 Task: Look for products in the category "Plant-Based Meat Alternatives" from the brand "Tofurky".
Action: Mouse moved to (21, 84)
Screenshot: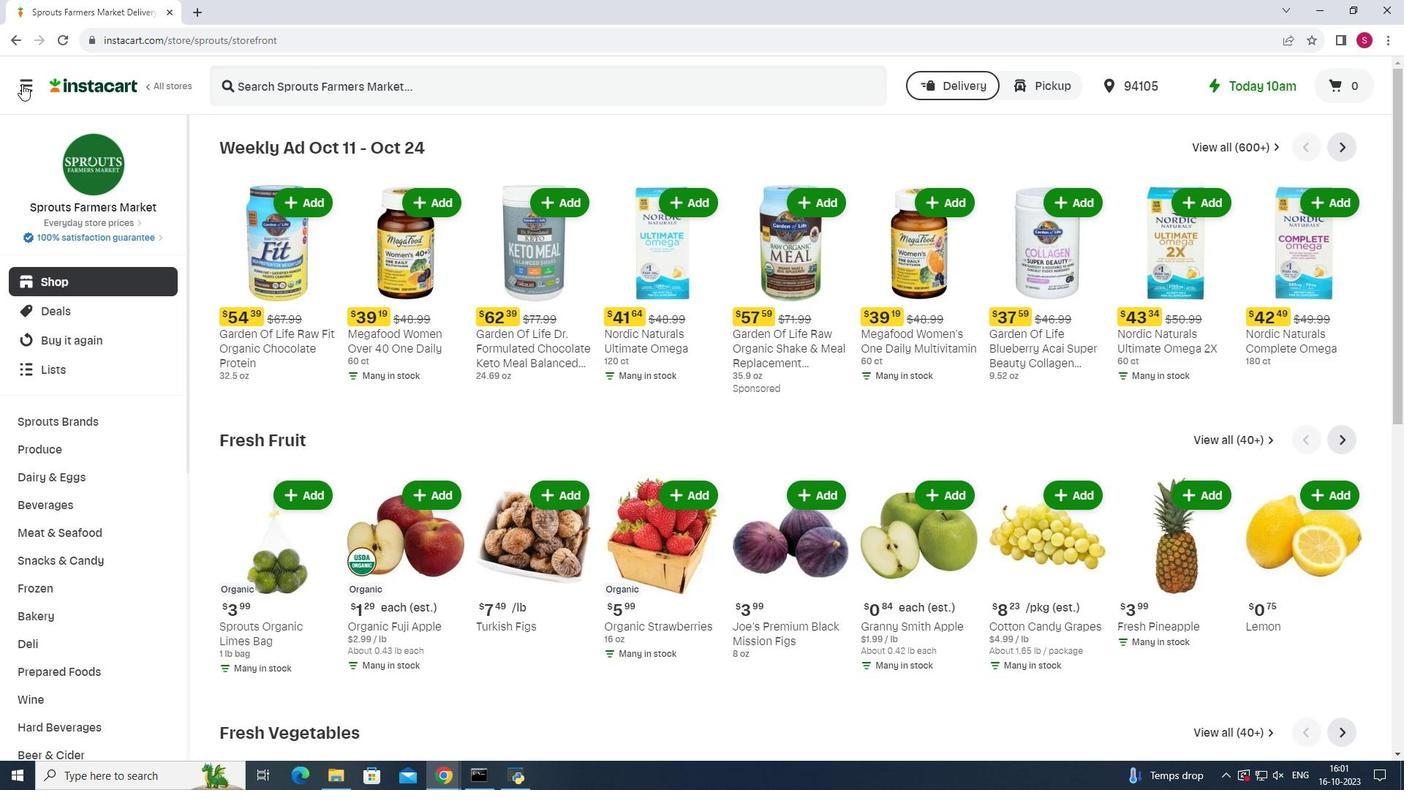
Action: Mouse pressed left at (21, 84)
Screenshot: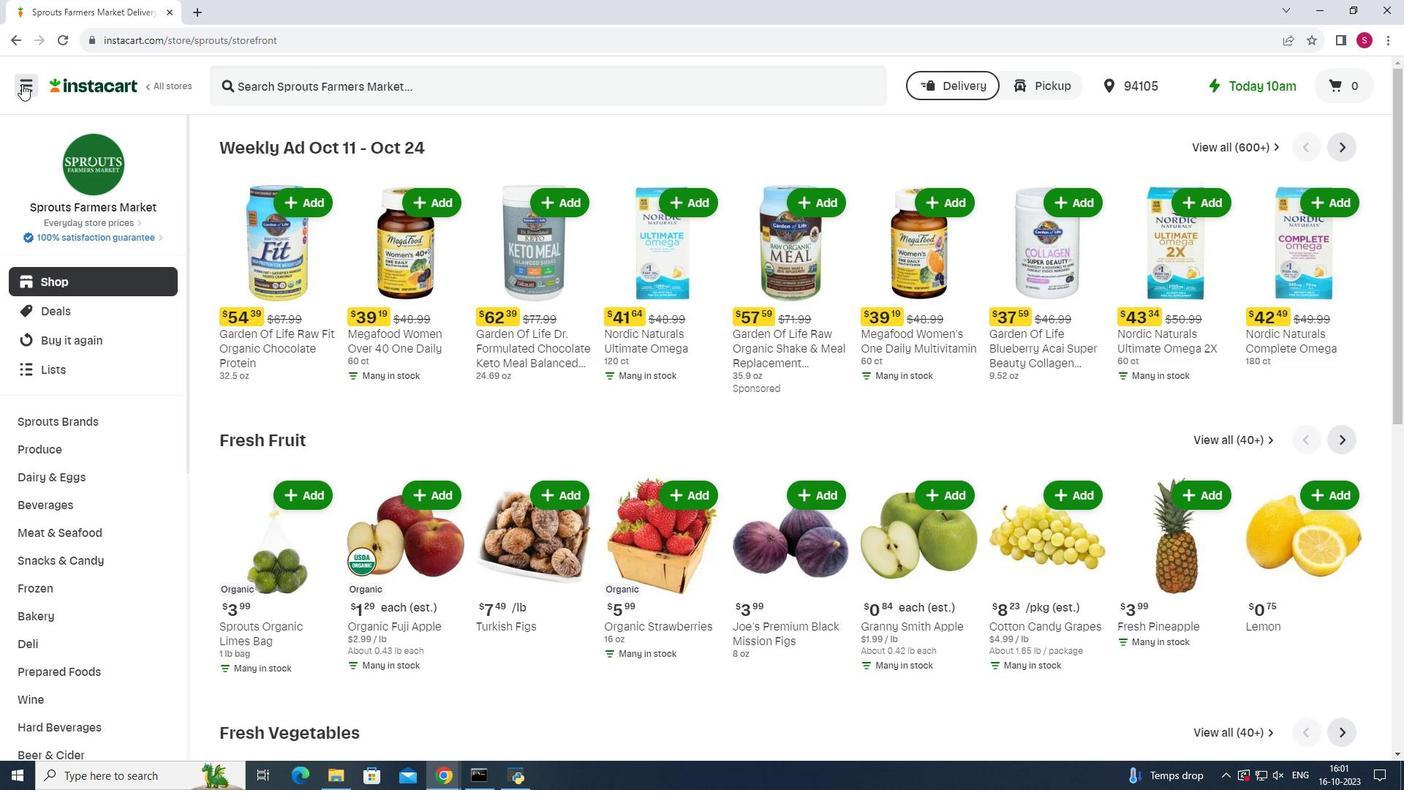 
Action: Mouse moved to (81, 390)
Screenshot: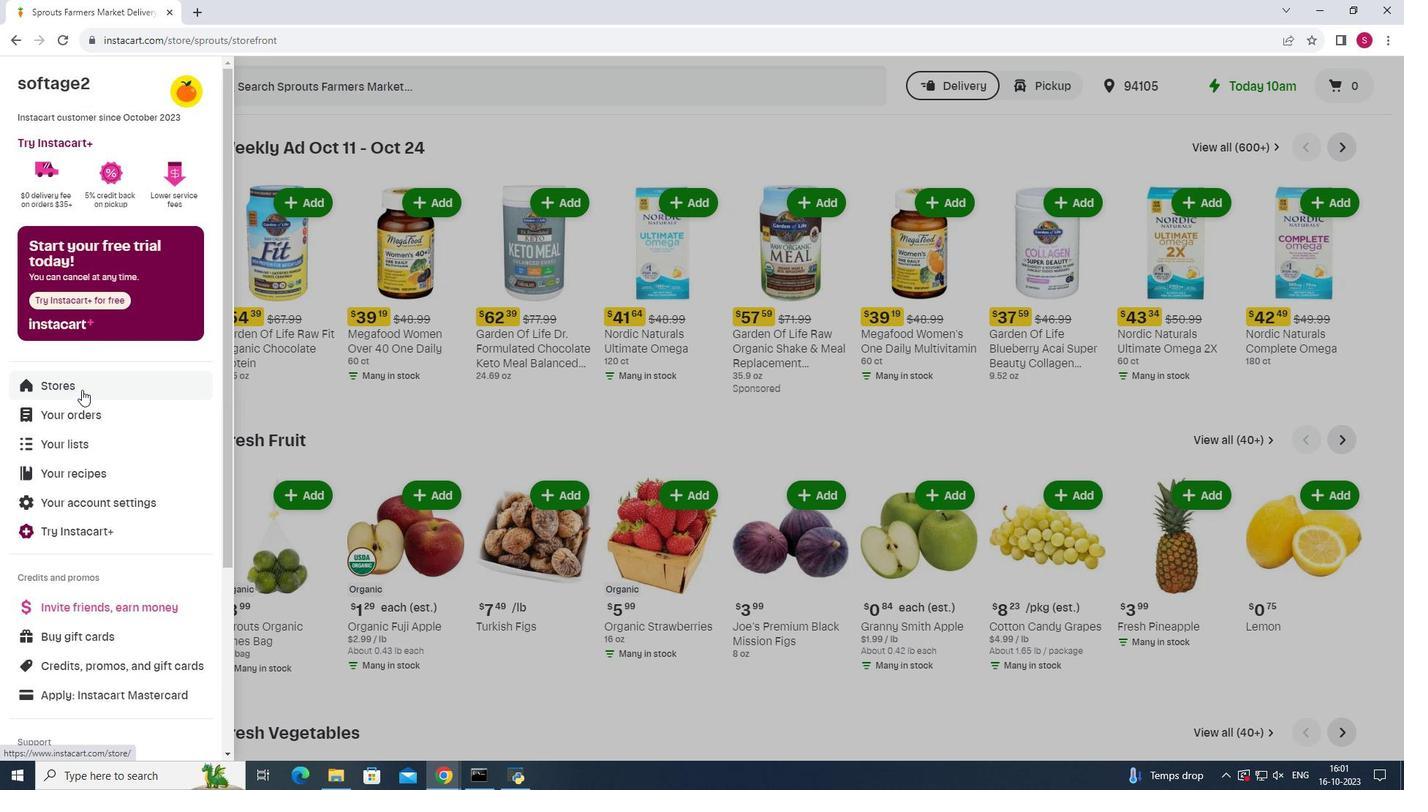 
Action: Mouse pressed left at (81, 390)
Screenshot: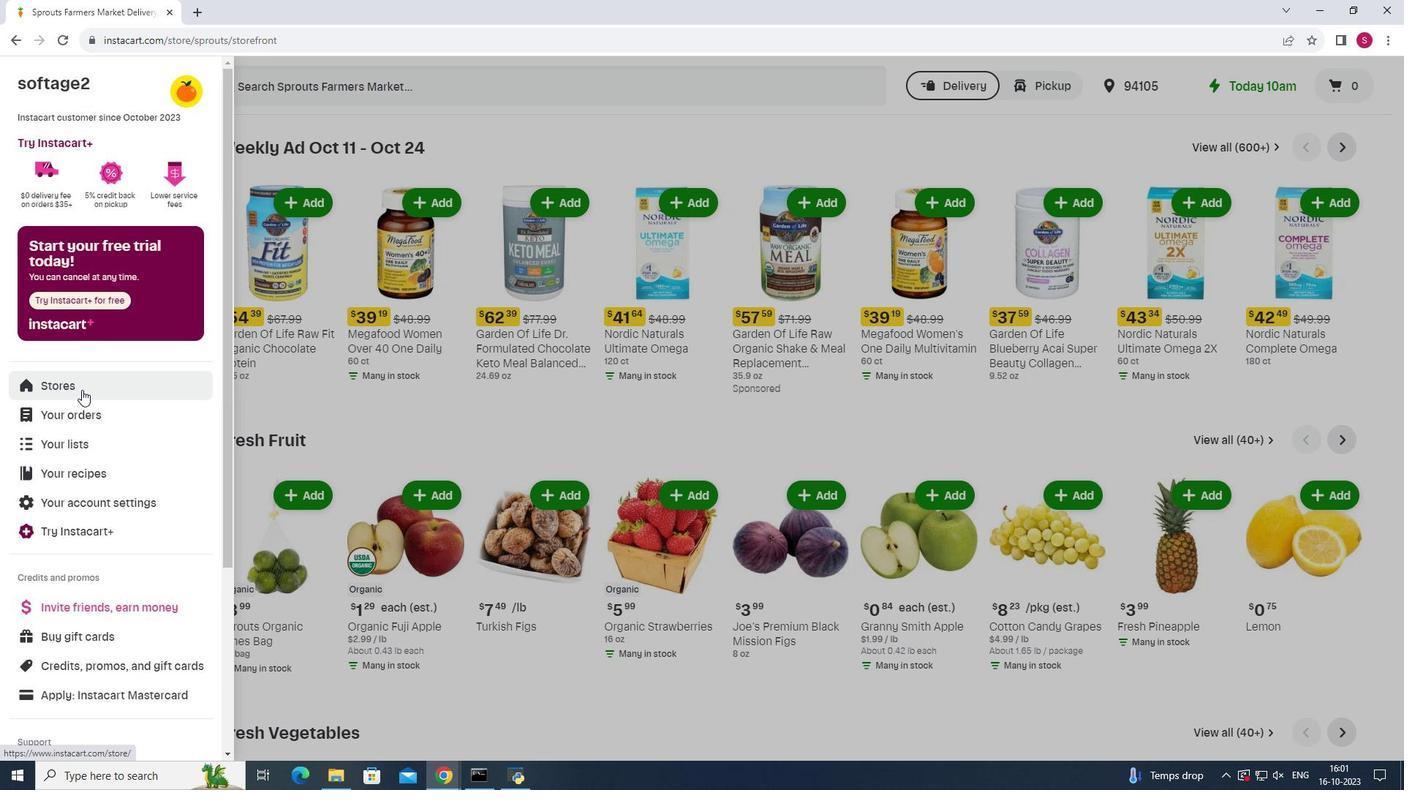 
Action: Mouse pressed left at (81, 390)
Screenshot: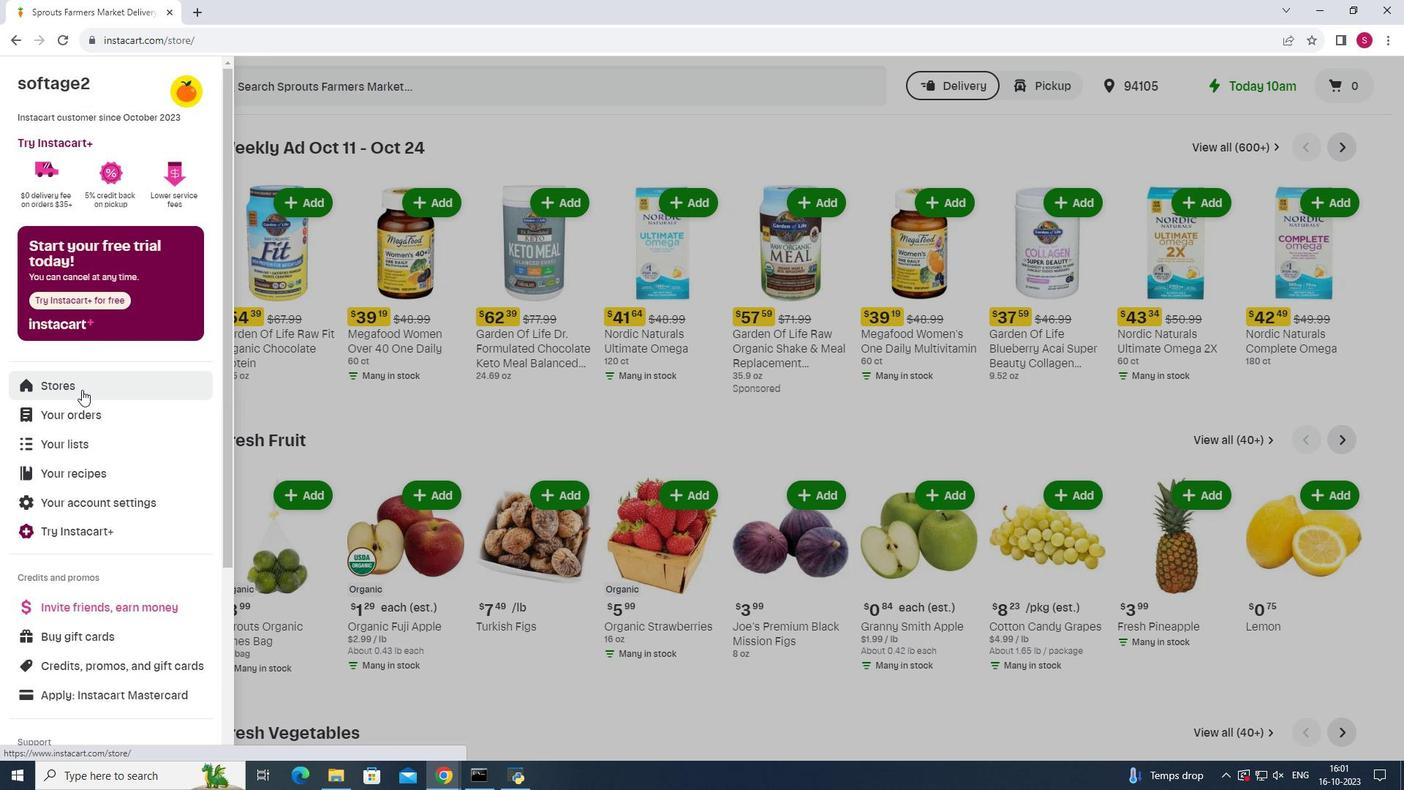 
Action: Mouse moved to (340, 133)
Screenshot: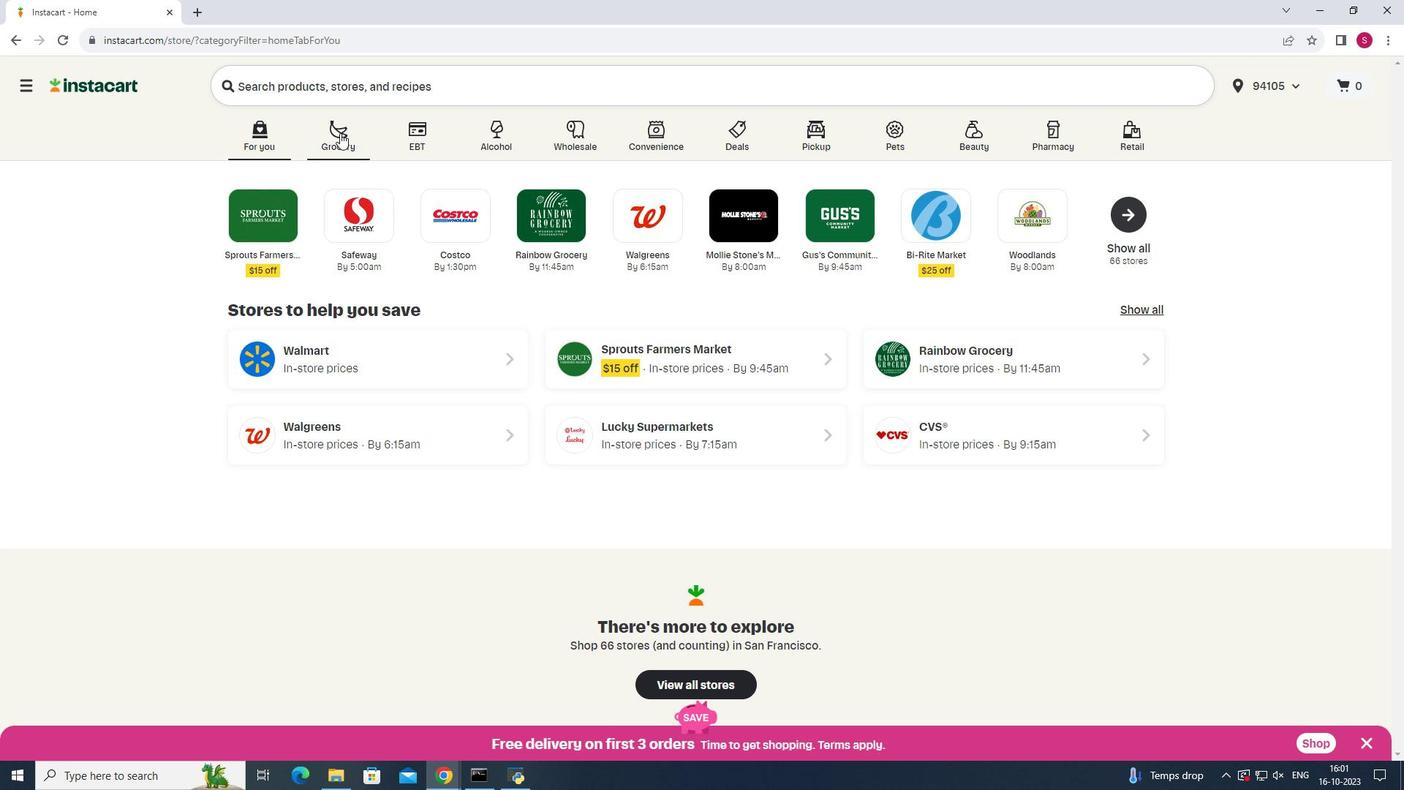 
Action: Mouse pressed left at (340, 133)
Screenshot: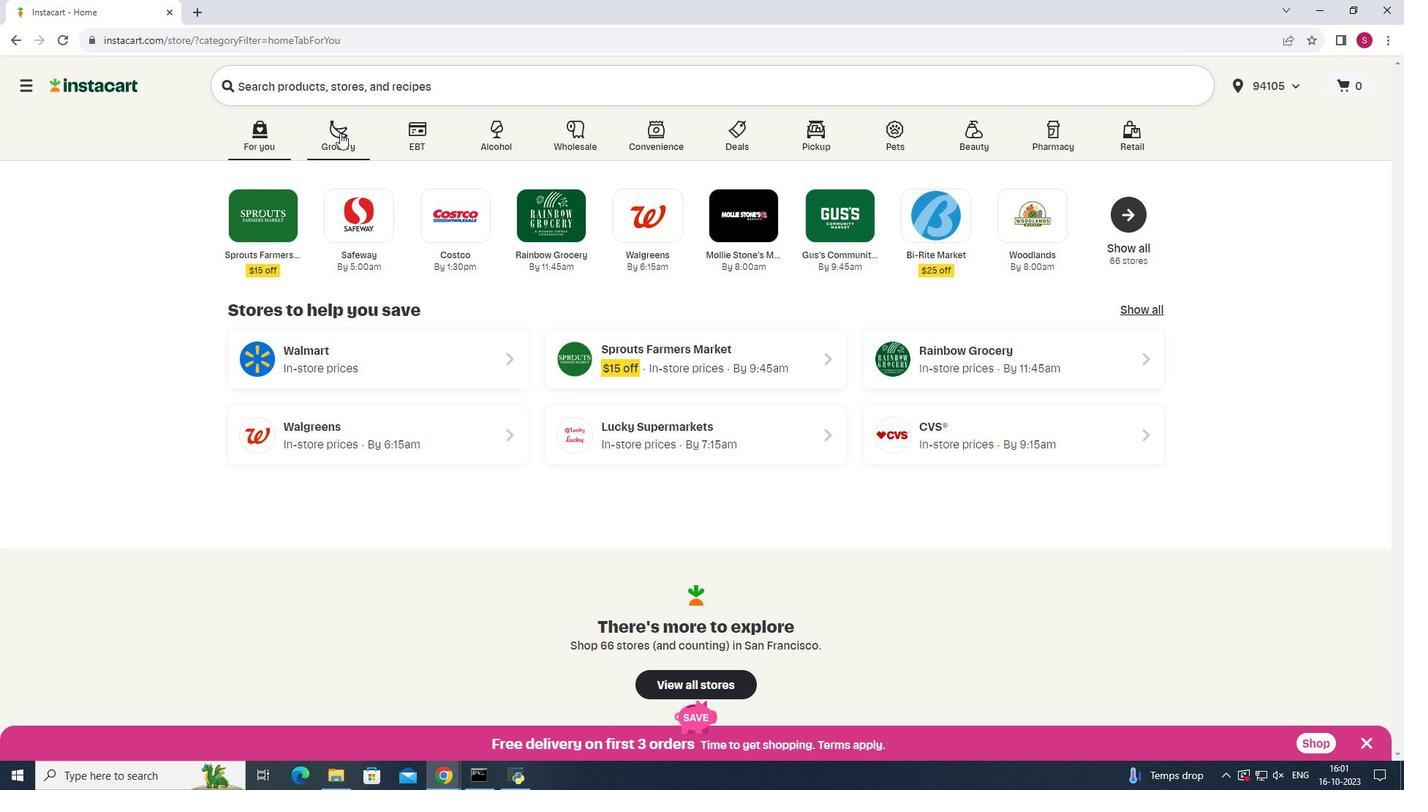 
Action: Mouse moved to (1031, 202)
Screenshot: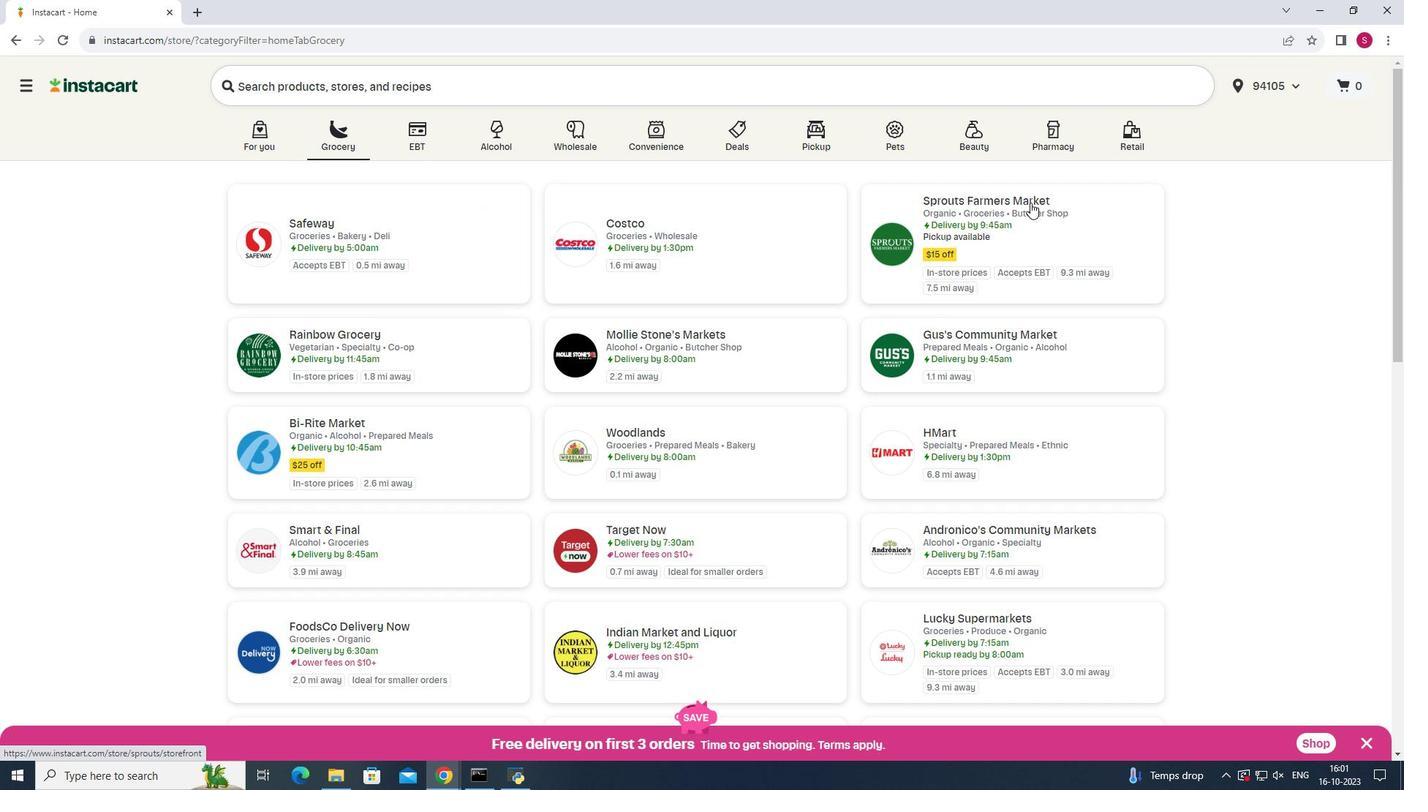 
Action: Mouse pressed left at (1031, 202)
Screenshot: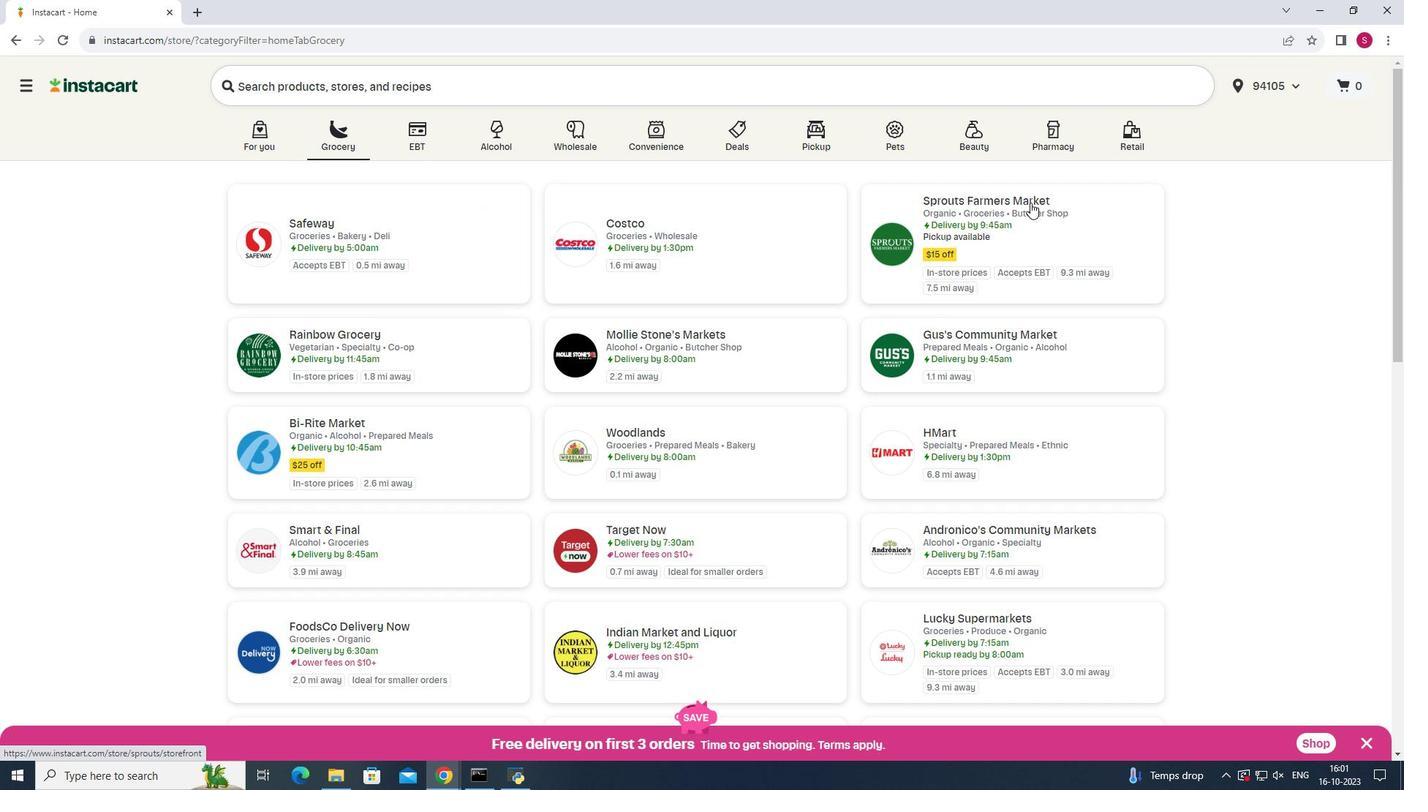
Action: Mouse moved to (57, 527)
Screenshot: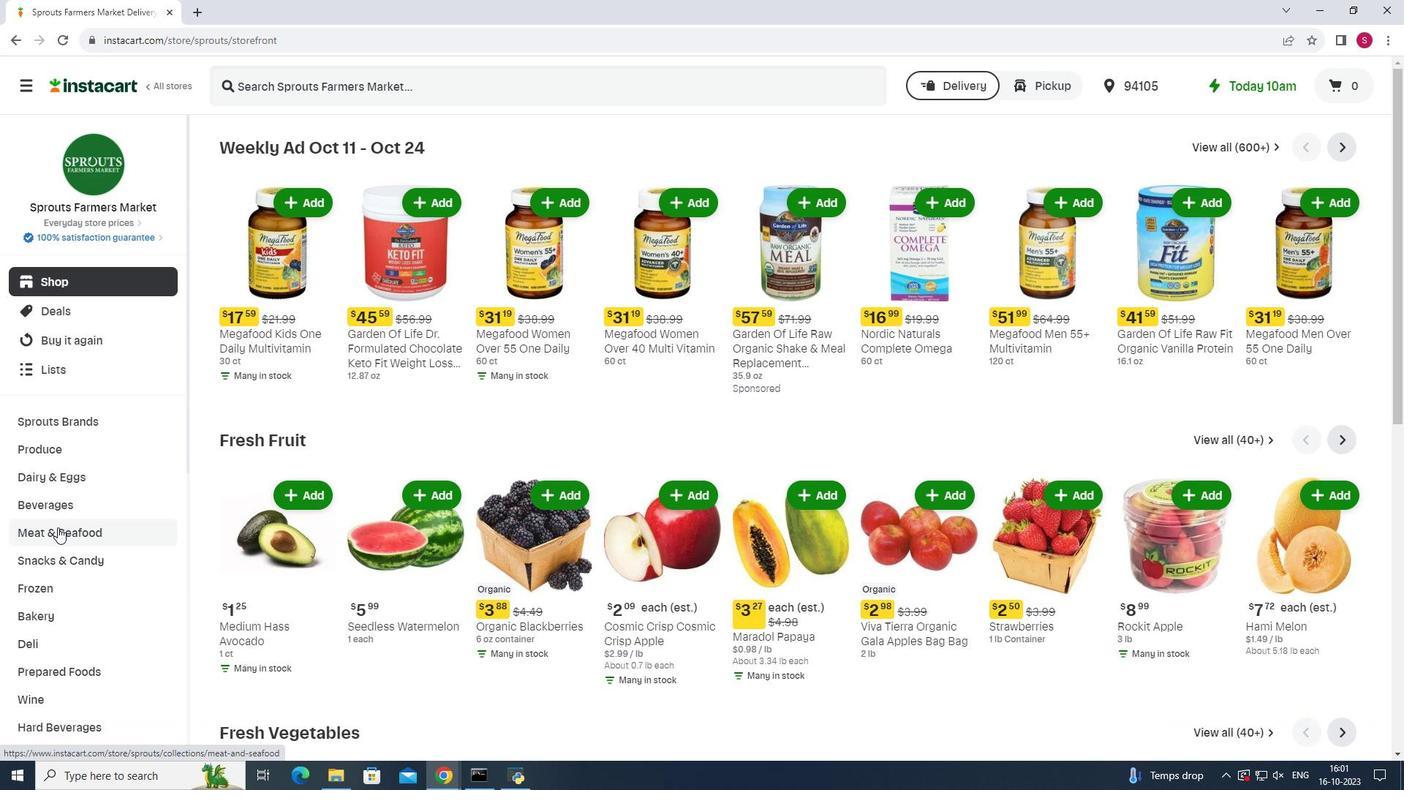 
Action: Mouse pressed left at (57, 527)
Screenshot: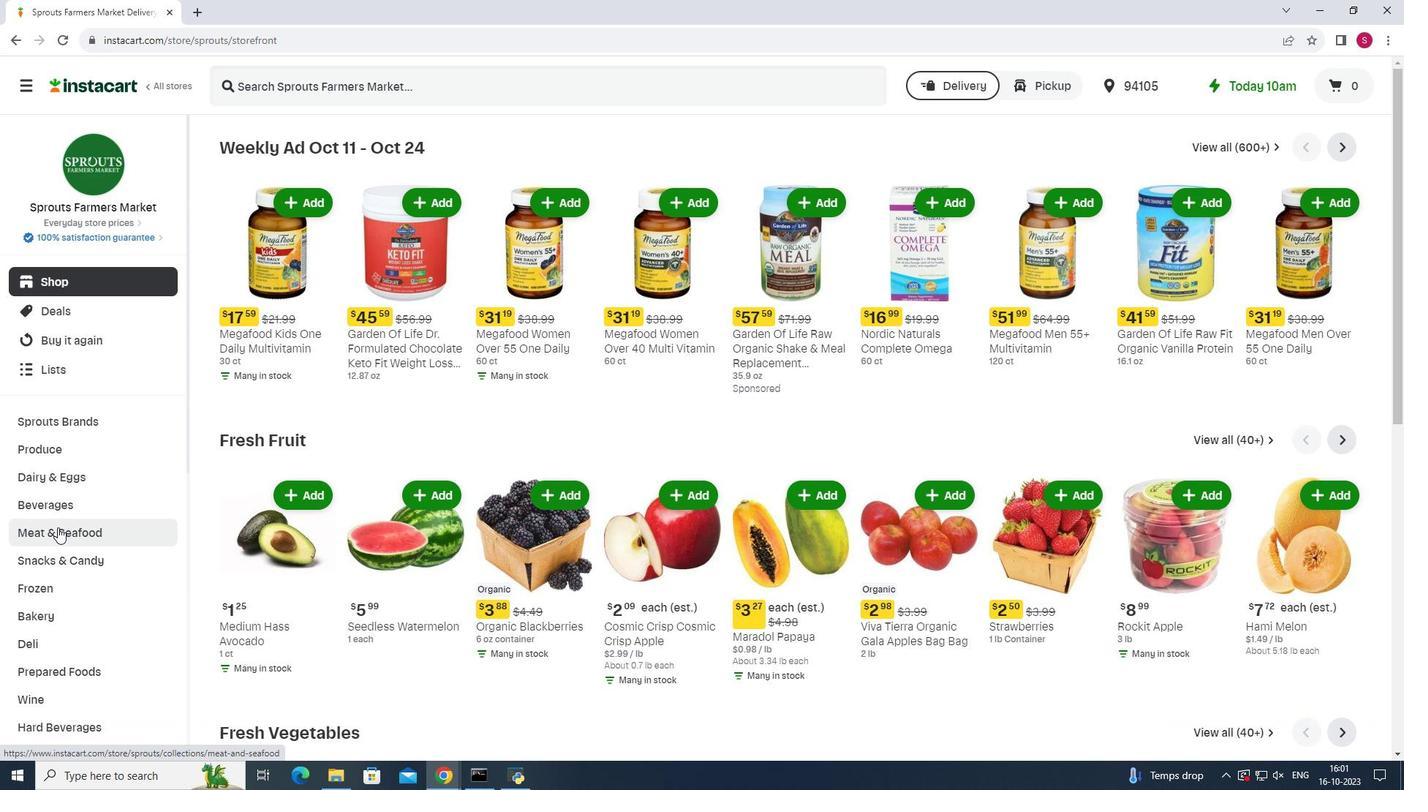 
Action: Mouse moved to (1058, 179)
Screenshot: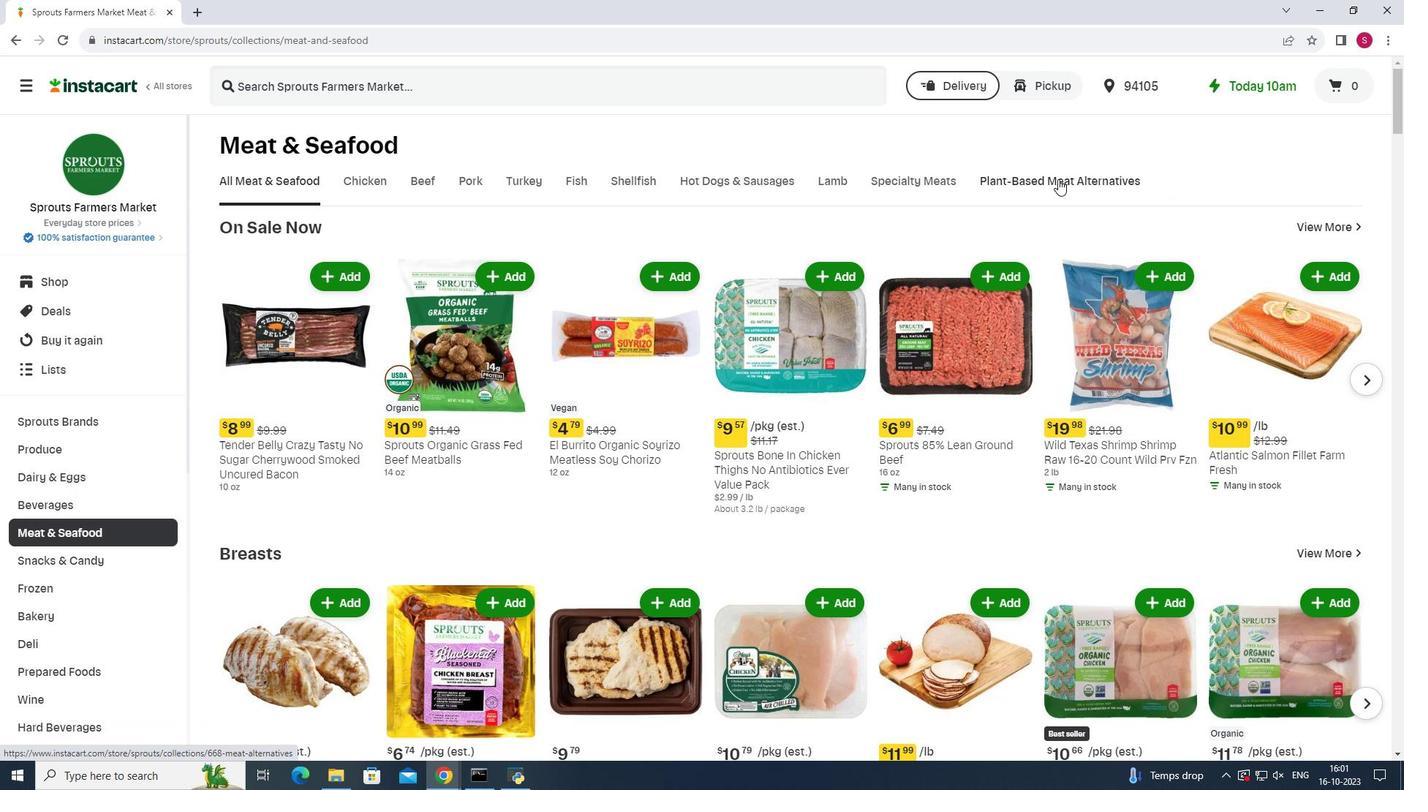 
Action: Mouse pressed left at (1058, 179)
Screenshot: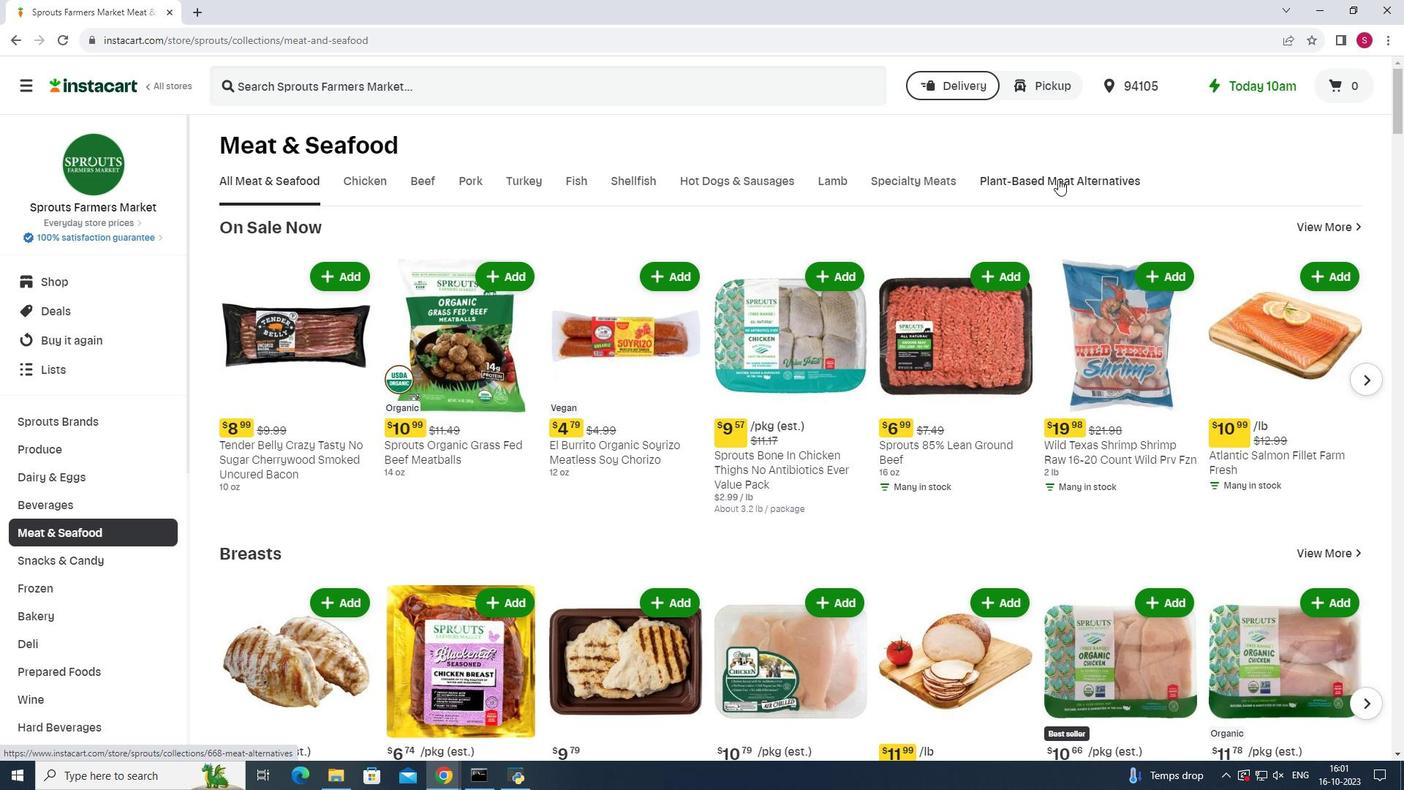 
Action: Mouse moved to (902, 234)
Screenshot: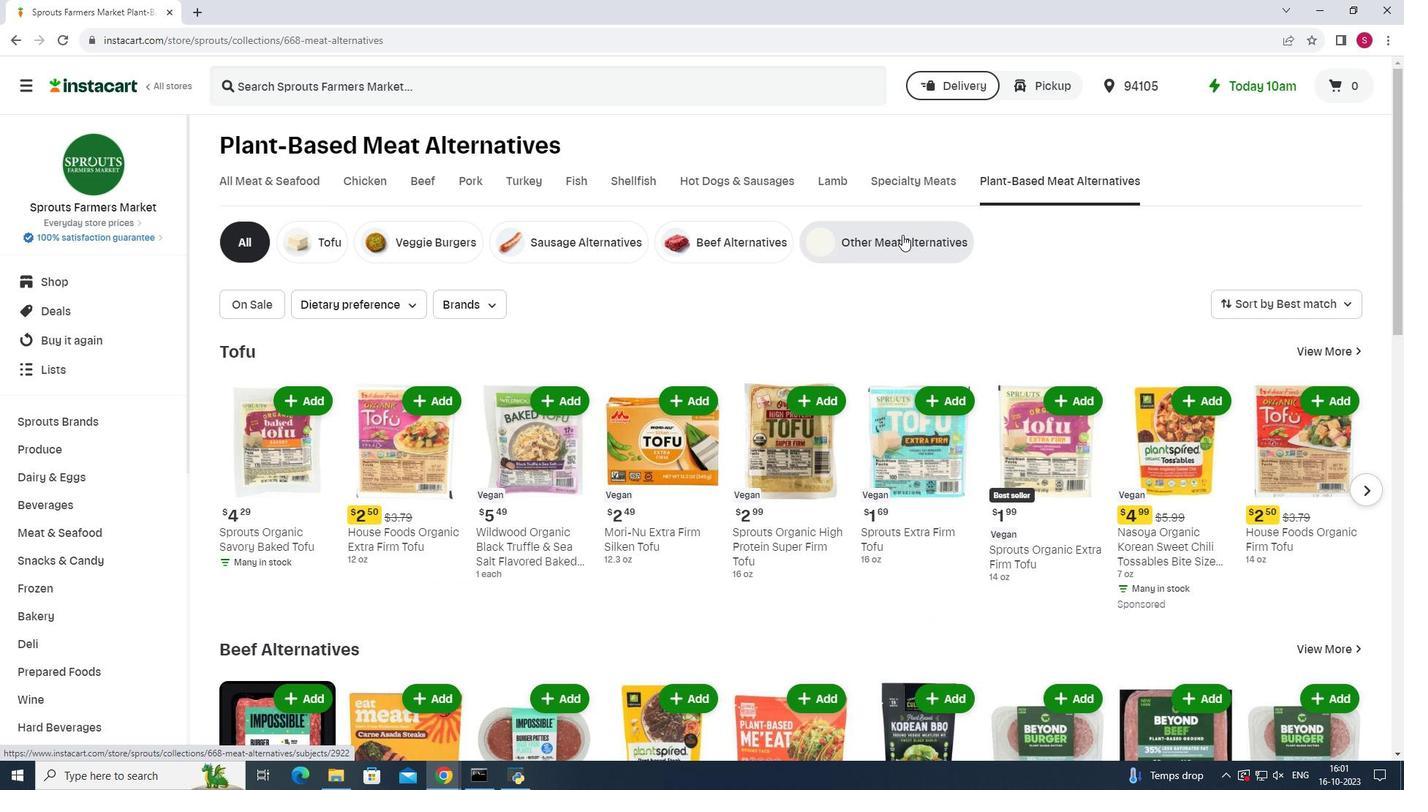 
Action: Mouse pressed left at (902, 234)
Screenshot: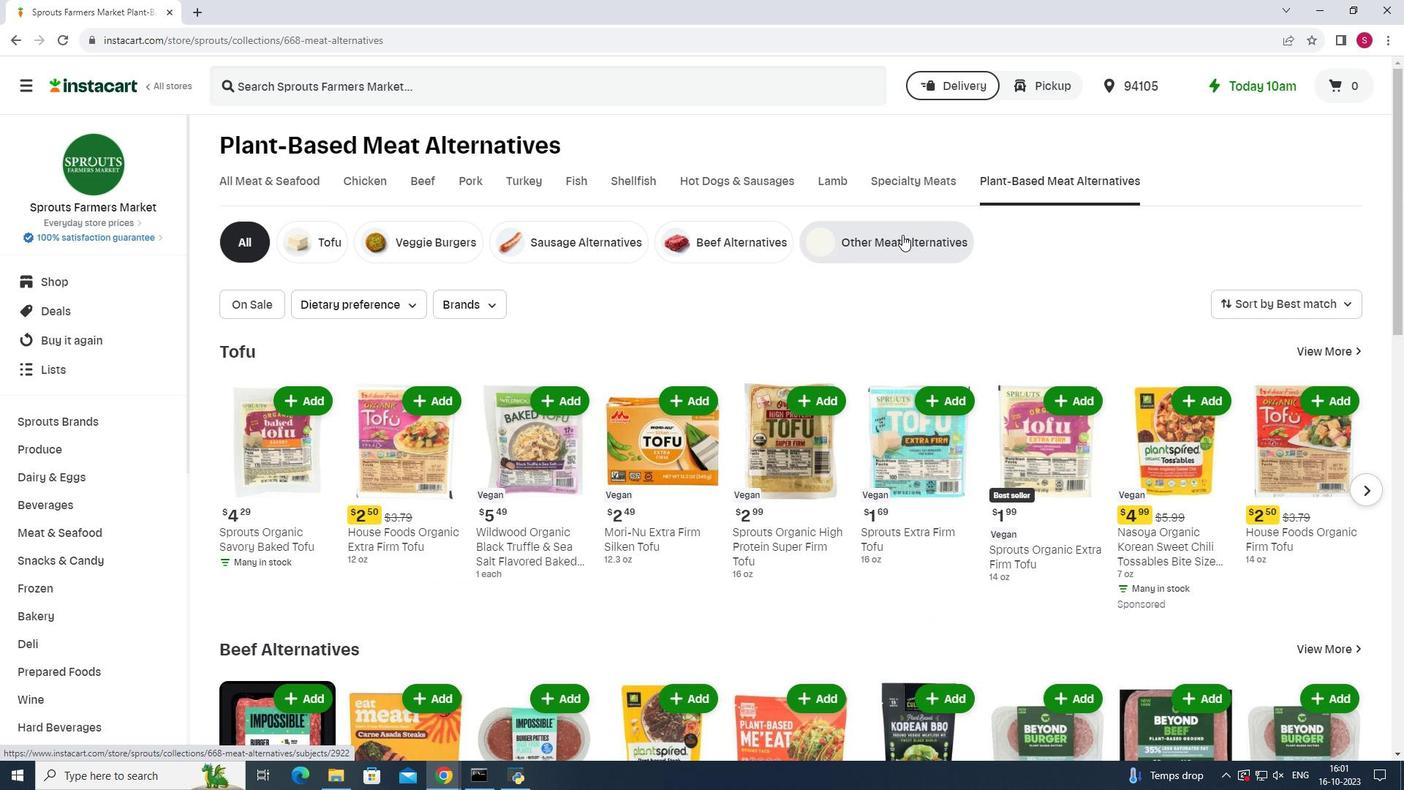 
Action: Mouse moved to (485, 307)
Screenshot: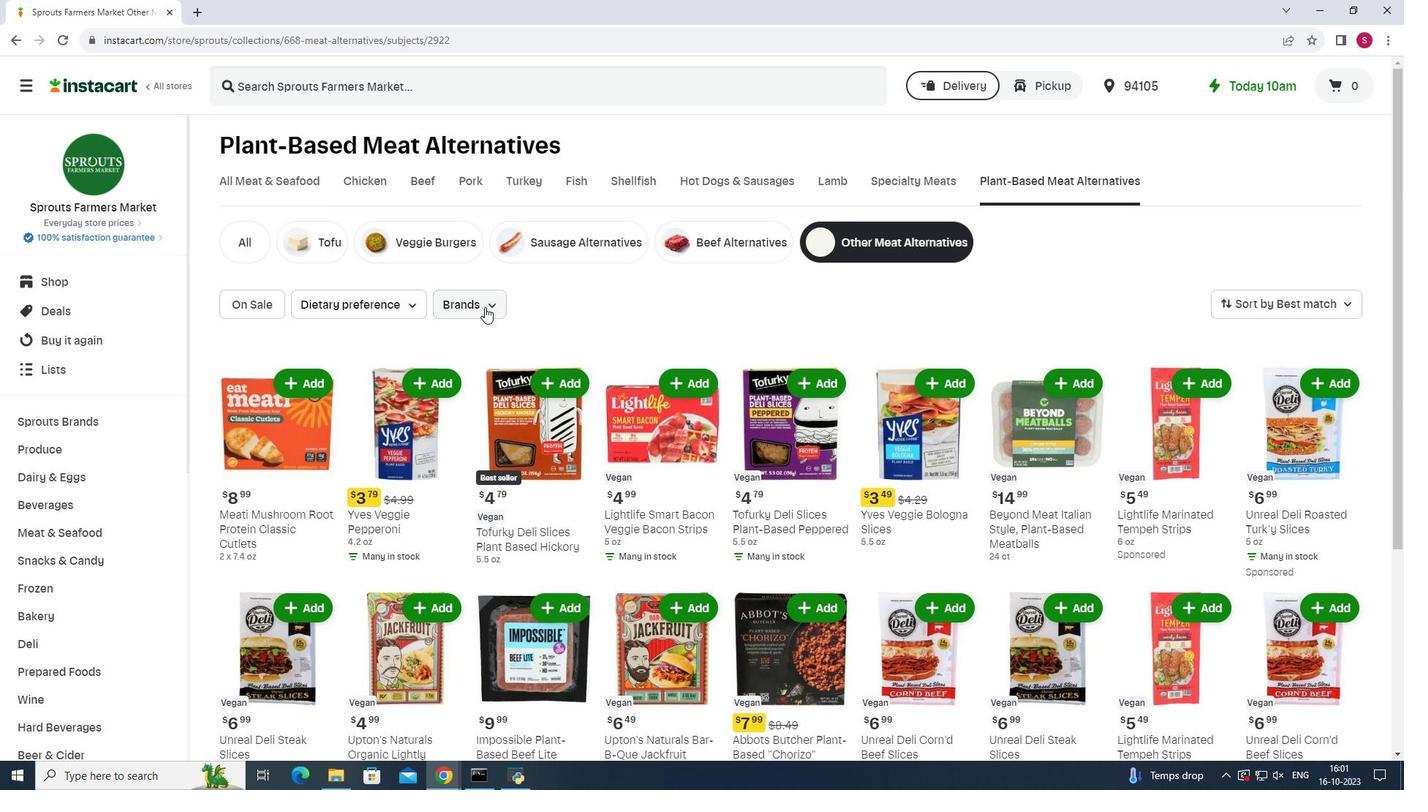 
Action: Mouse pressed left at (485, 307)
Screenshot: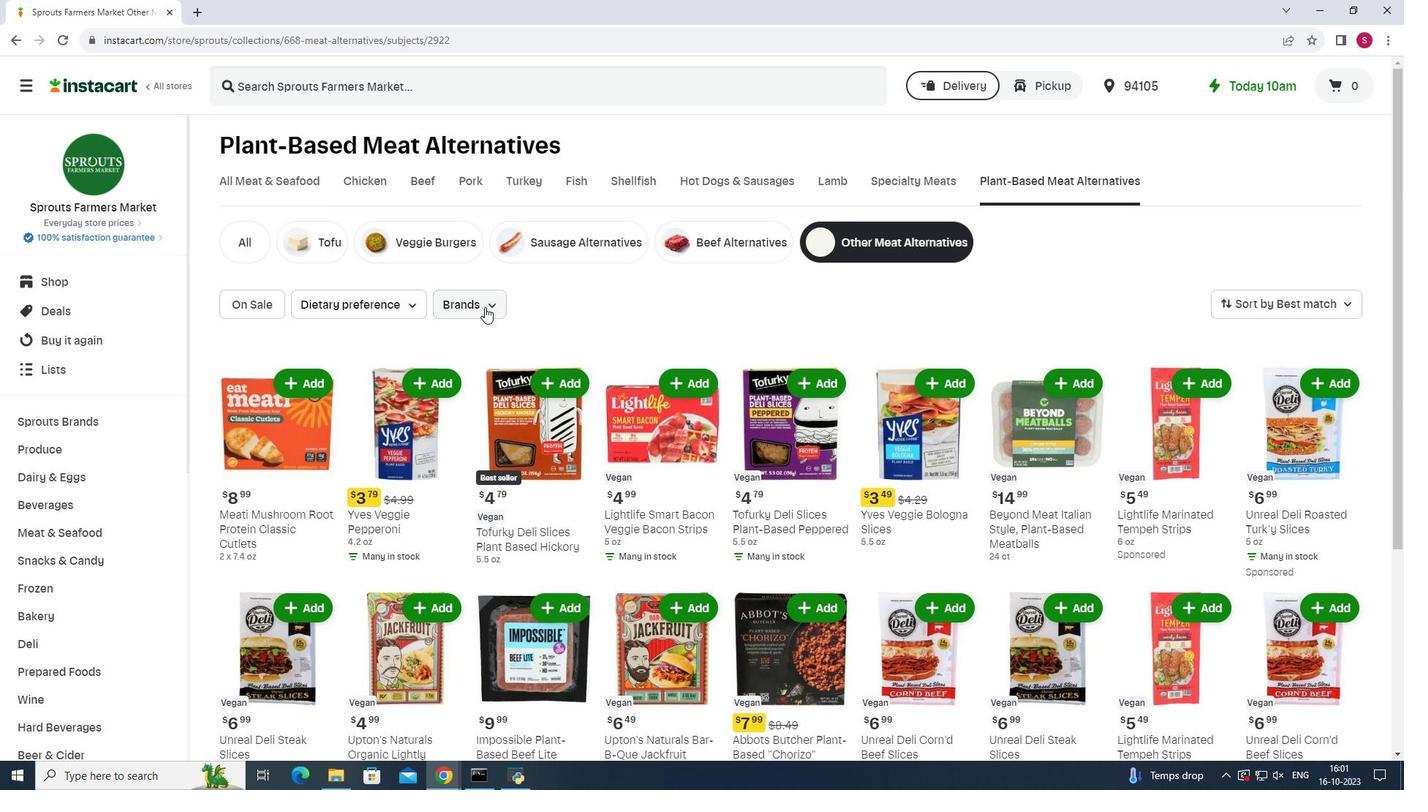 
Action: Mouse scrolled (485, 306) with delta (0, 0)
Screenshot: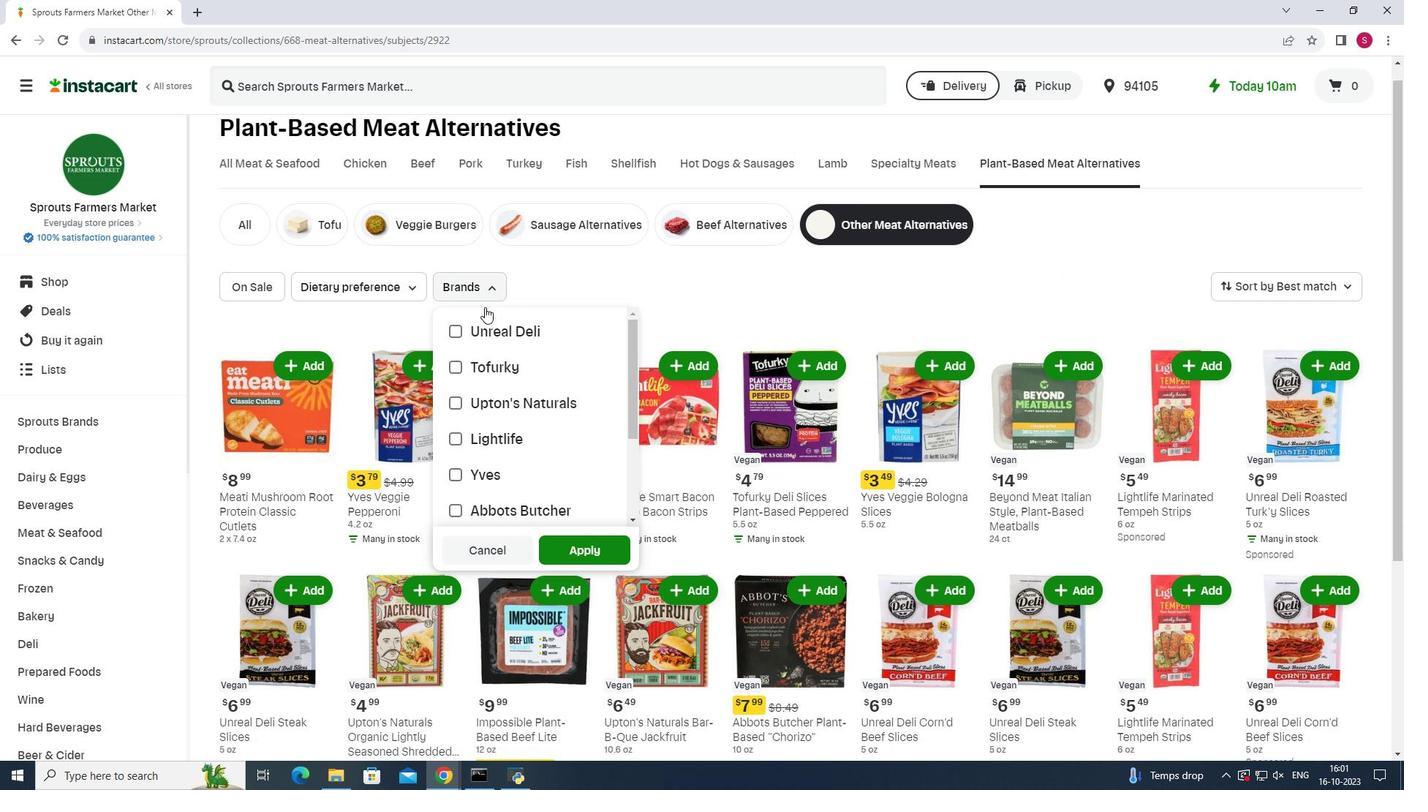 
Action: Mouse scrolled (485, 306) with delta (0, 0)
Screenshot: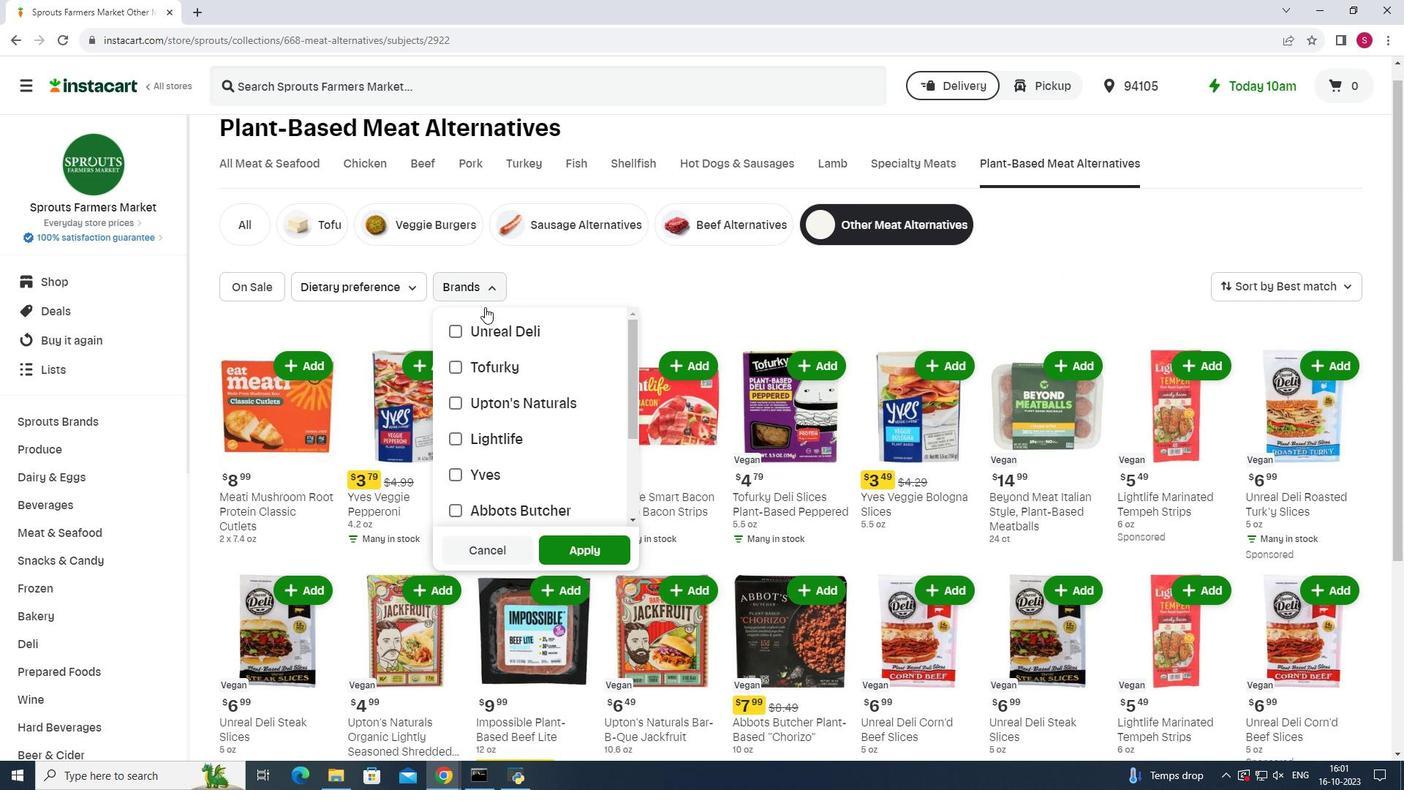 
Action: Mouse scrolled (485, 306) with delta (0, 0)
Screenshot: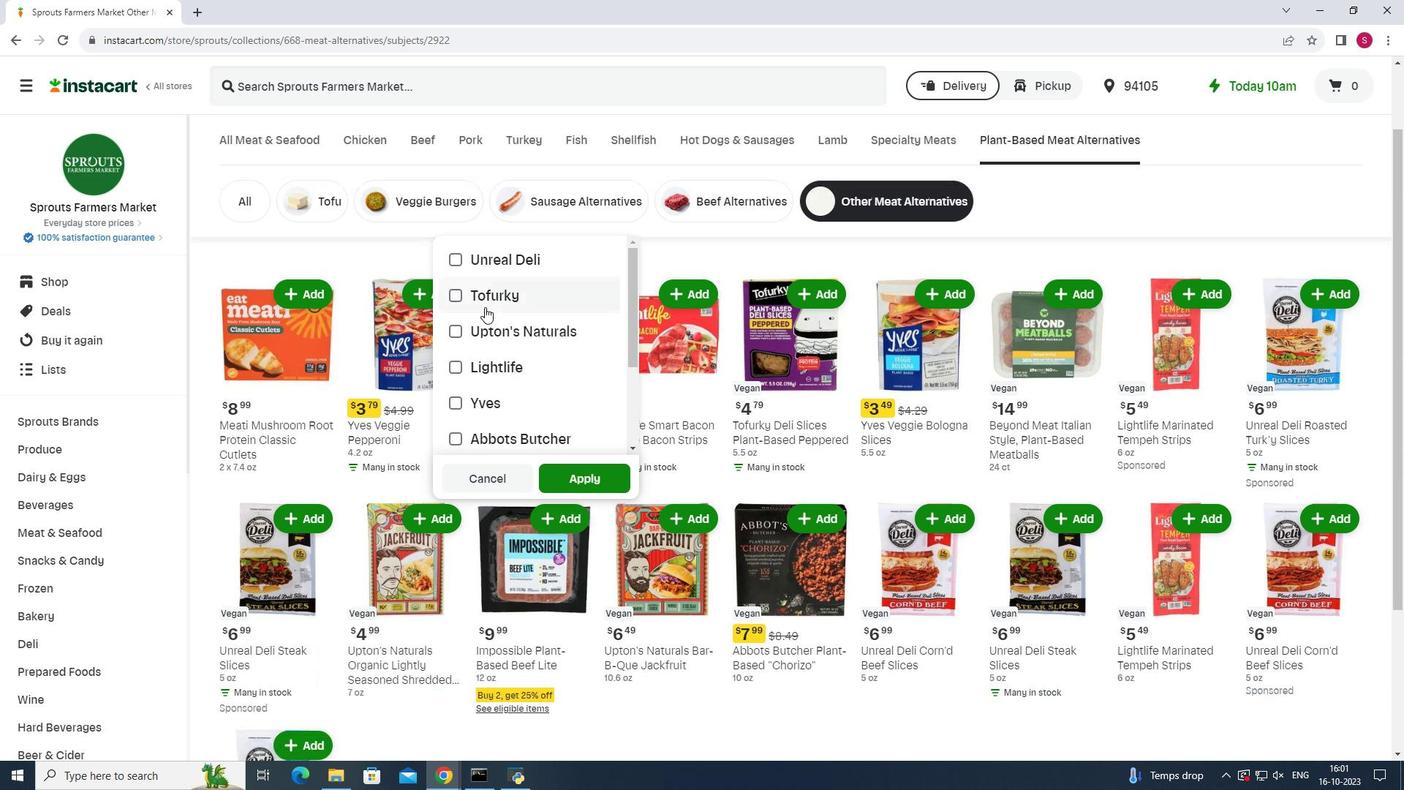 
Action: Mouse moved to (518, 166)
Screenshot: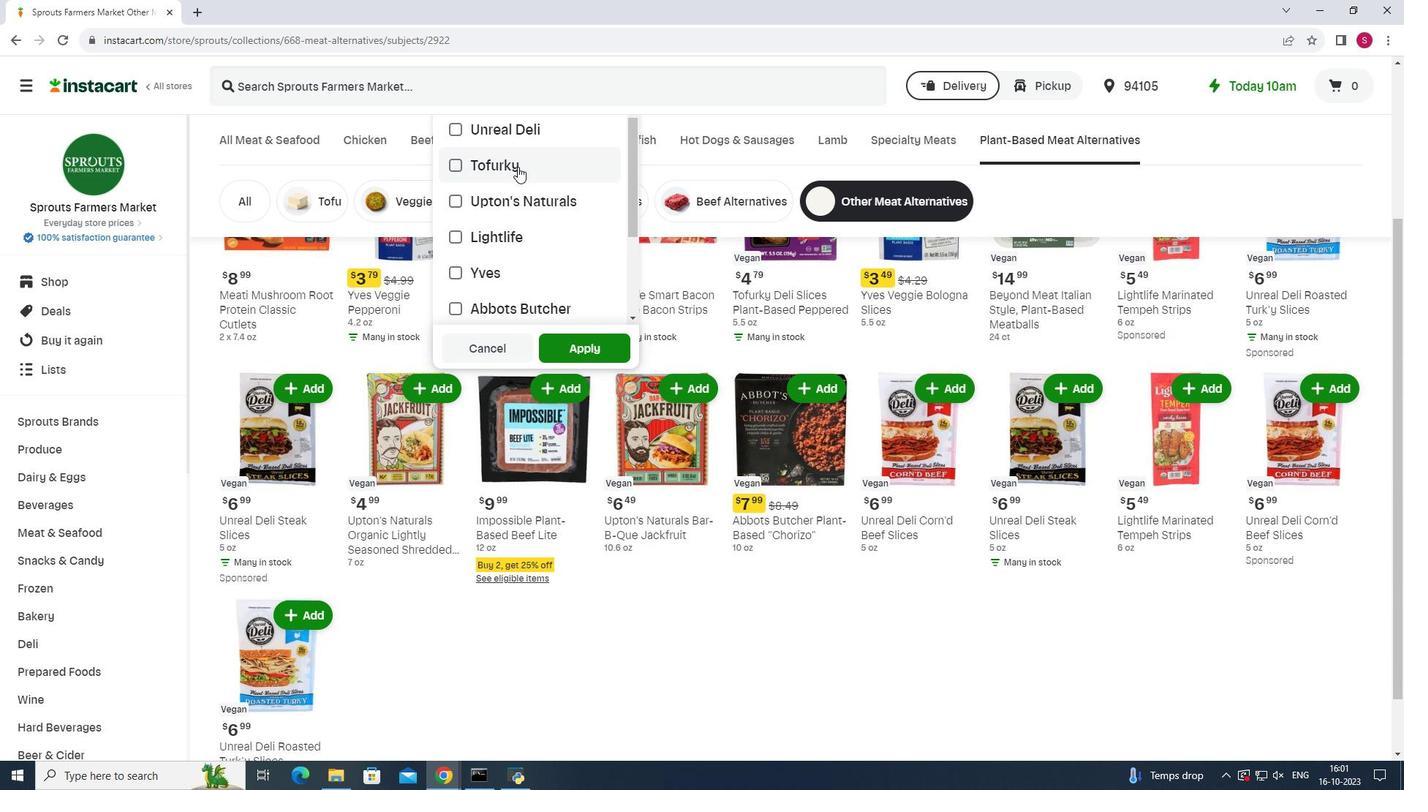 
Action: Mouse pressed left at (518, 166)
Screenshot: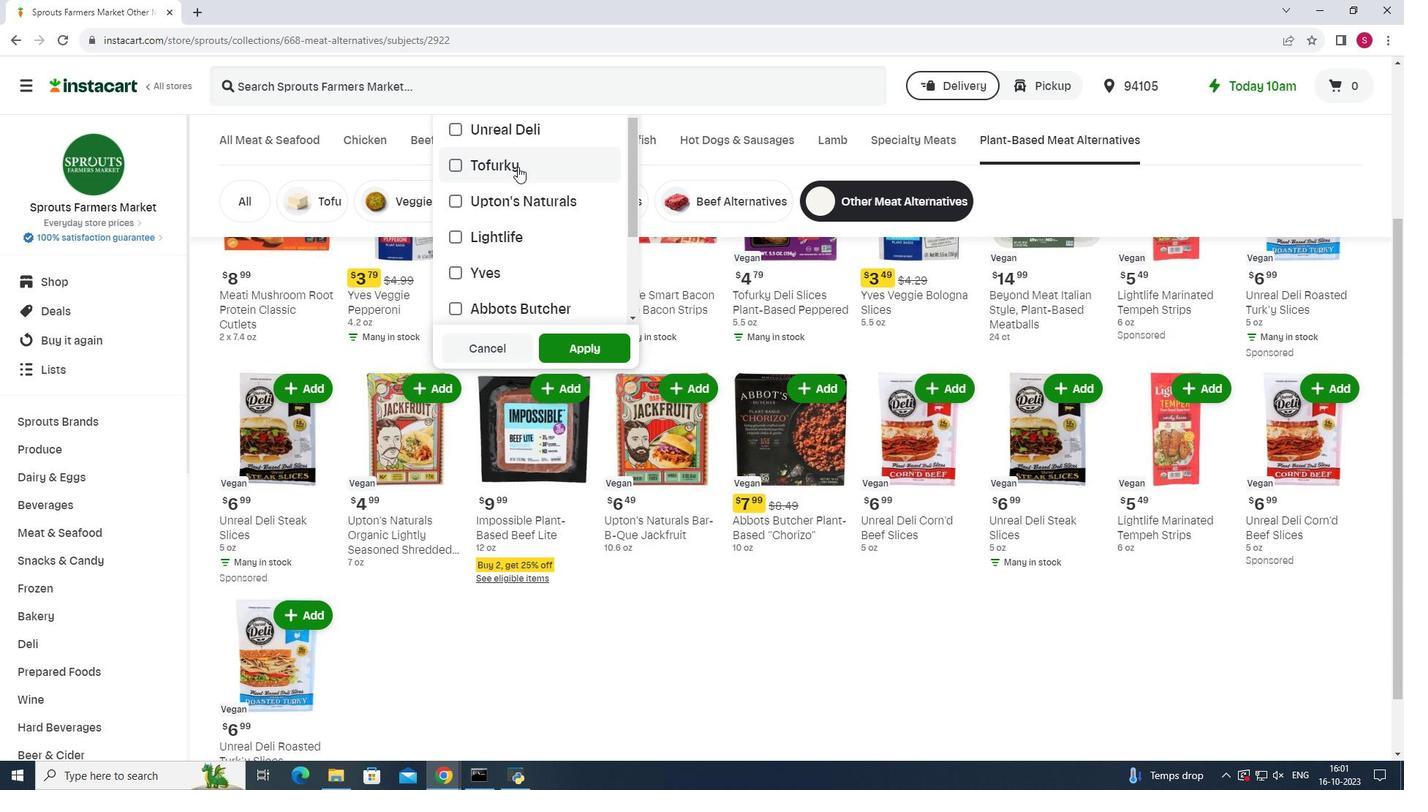 
Action: Mouse moved to (593, 345)
Screenshot: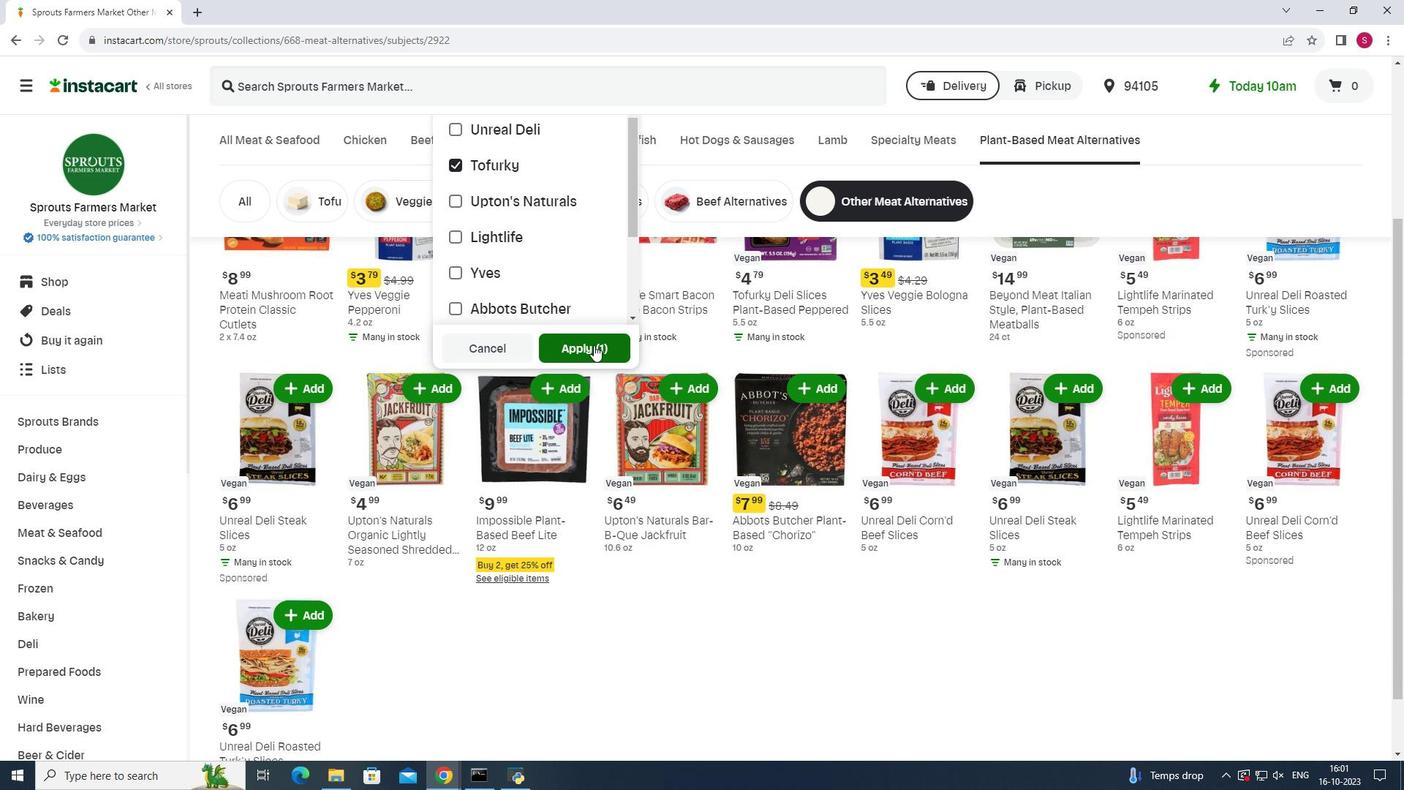 
Action: Mouse pressed left at (593, 345)
Screenshot: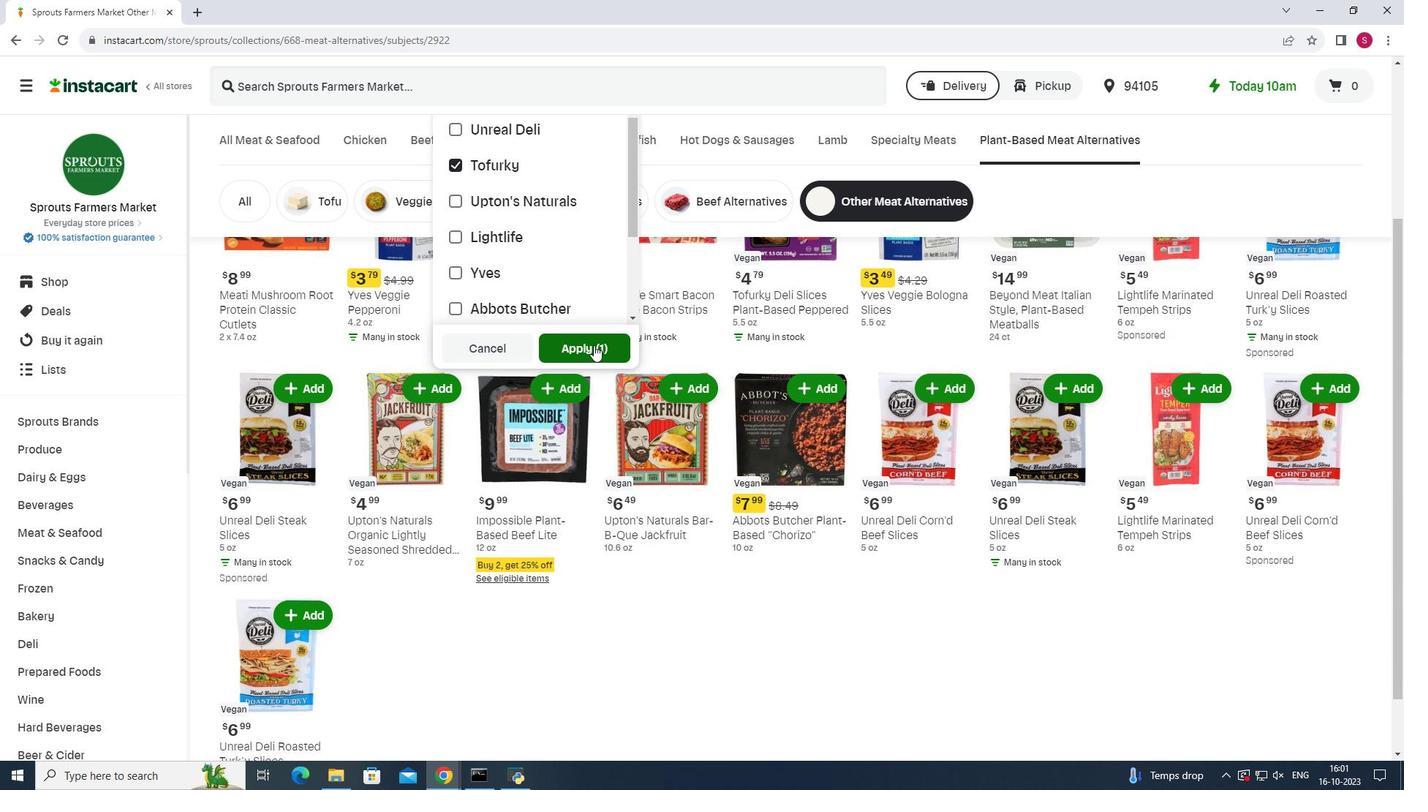 
Action: Mouse moved to (780, 446)
Screenshot: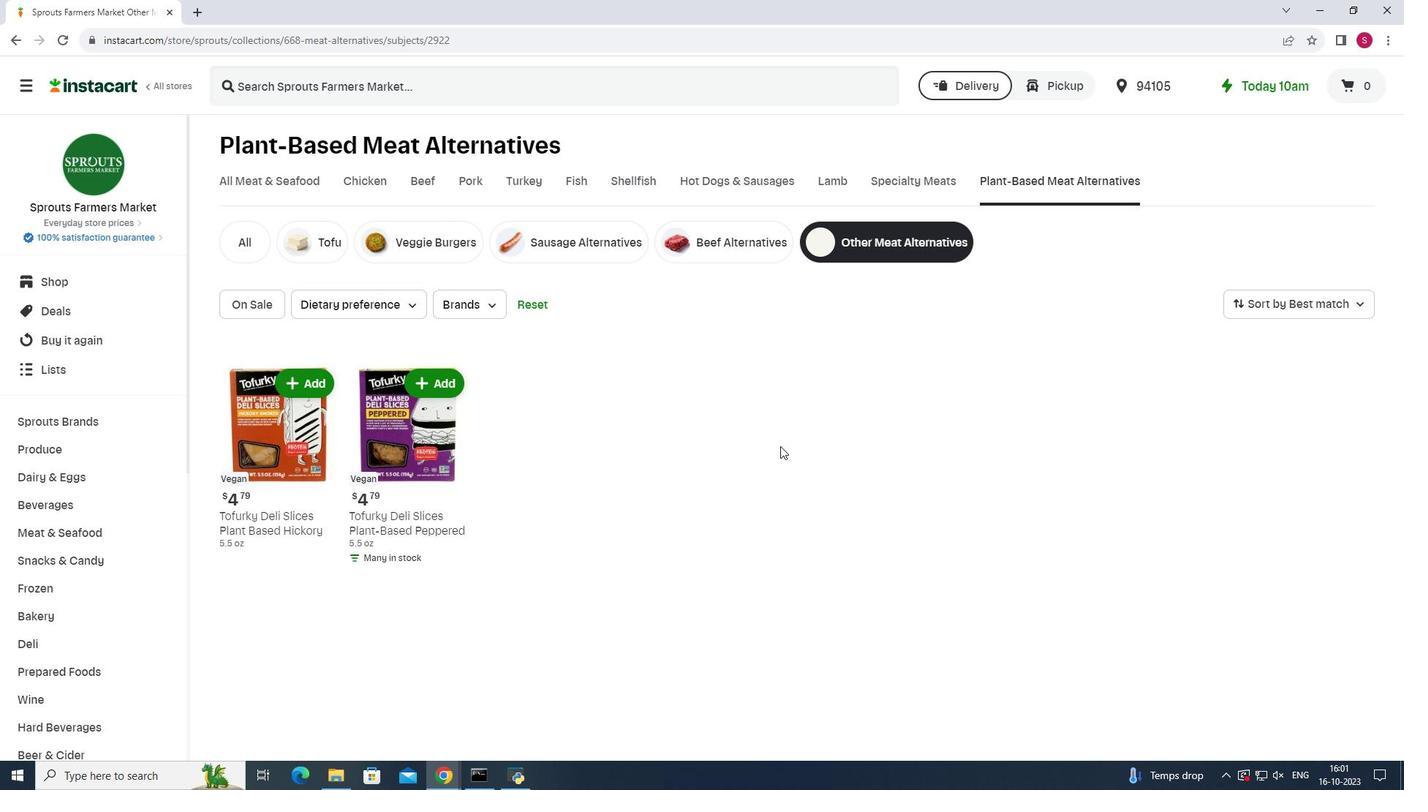 
